 Task: Select the America/Adak as time zone for the schedule.
Action: Mouse moved to (965, 85)
Screenshot: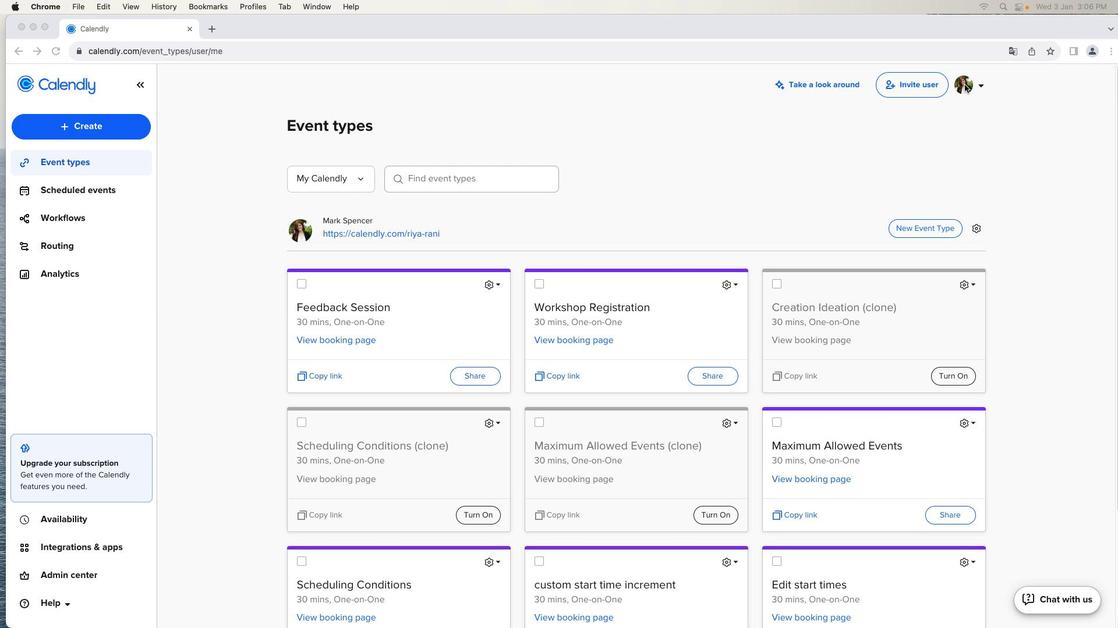 
Action: Mouse pressed left at (965, 85)
Screenshot: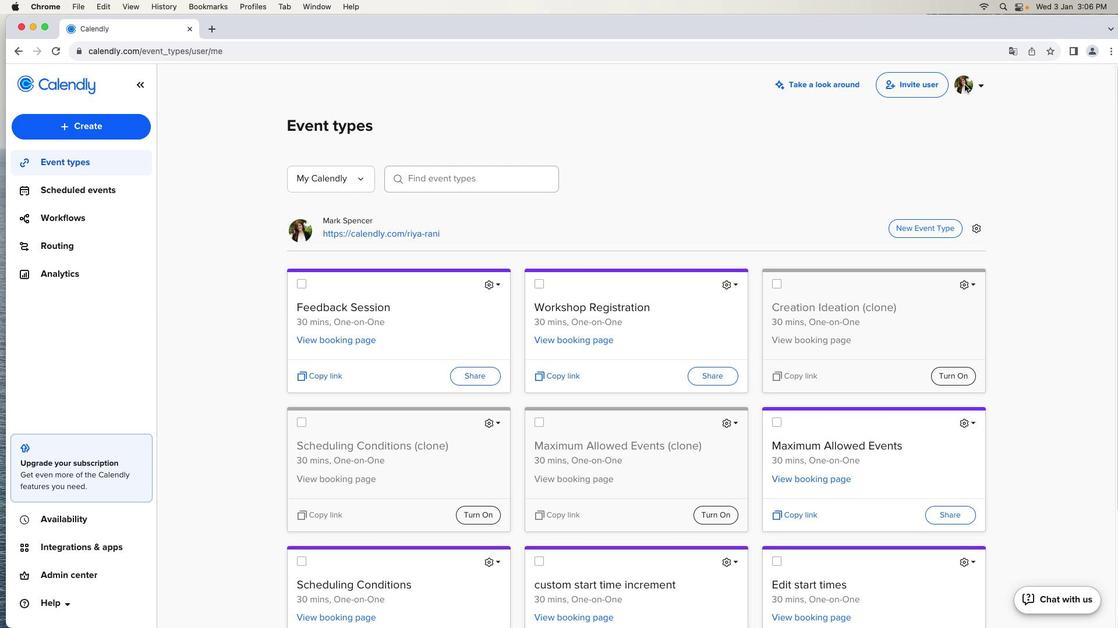 
Action: Mouse pressed left at (965, 85)
Screenshot: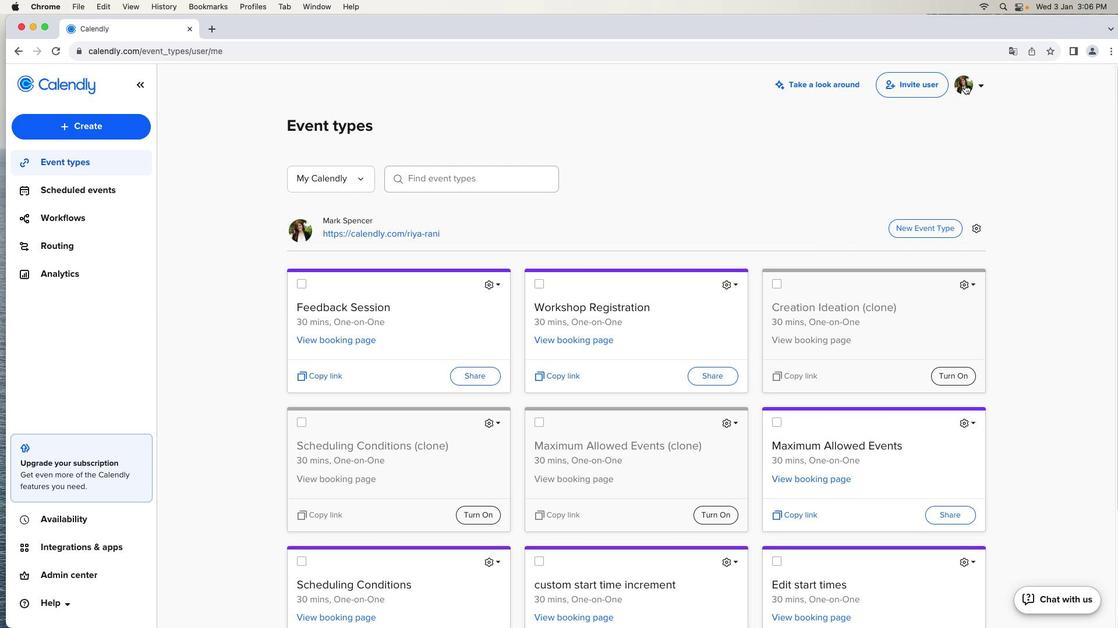 
Action: Mouse moved to (963, 86)
Screenshot: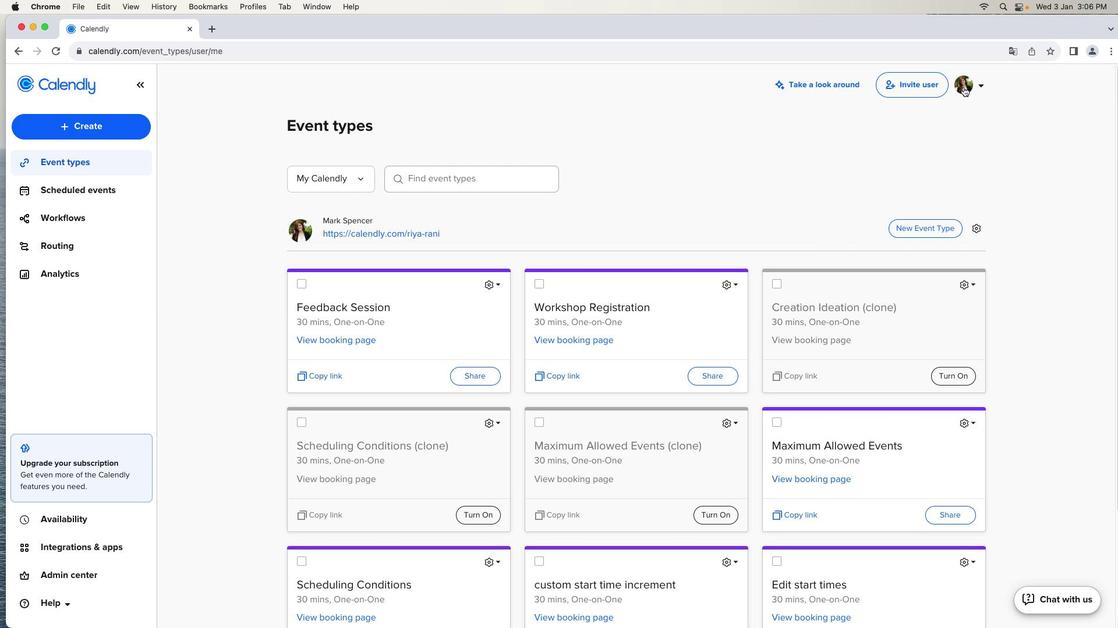 
Action: Mouse pressed left at (963, 86)
Screenshot: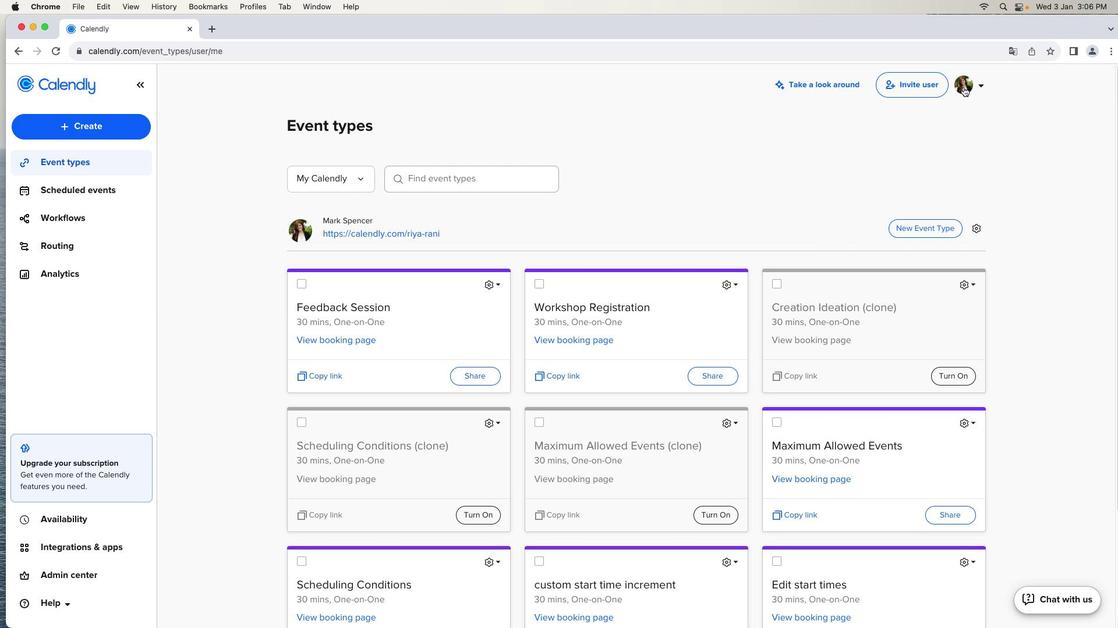 
Action: Mouse moved to (887, 156)
Screenshot: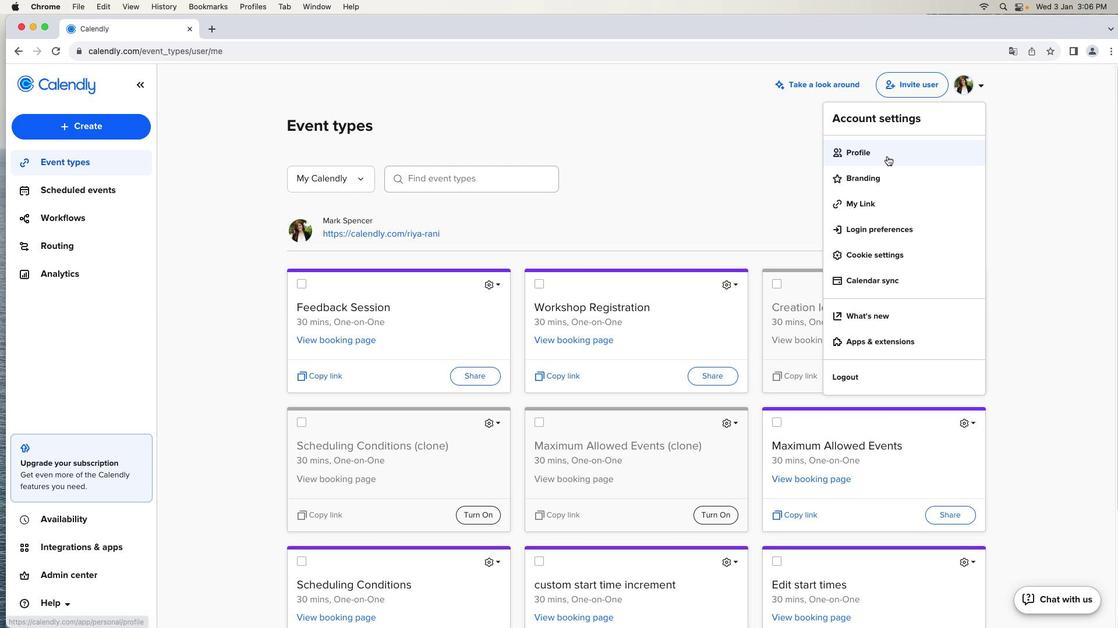 
Action: Mouse pressed left at (887, 156)
Screenshot: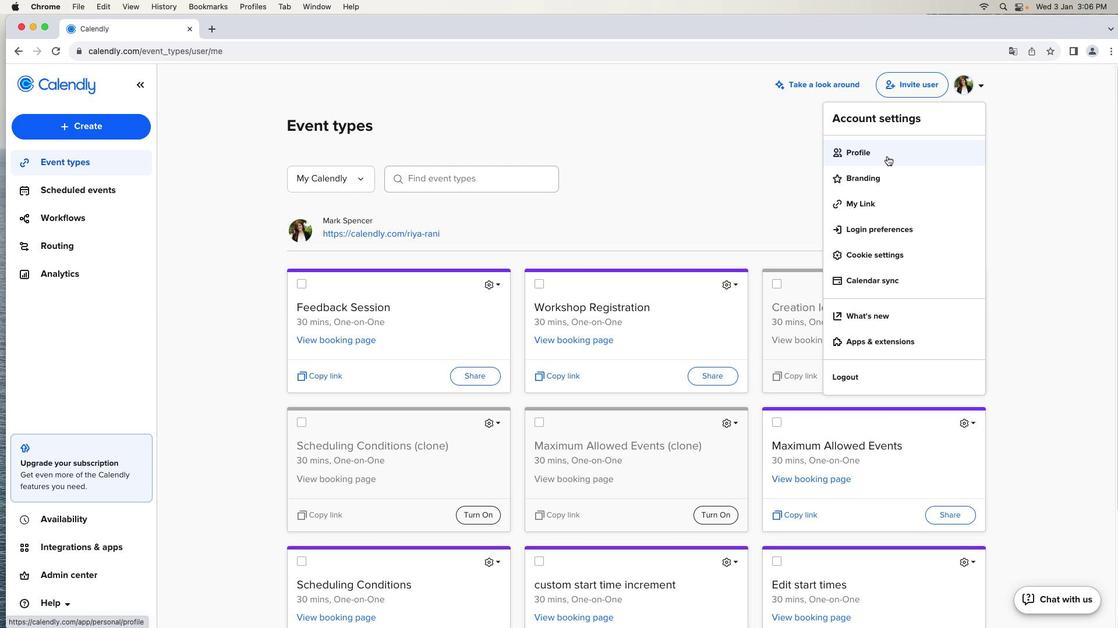 
Action: Mouse moved to (557, 442)
Screenshot: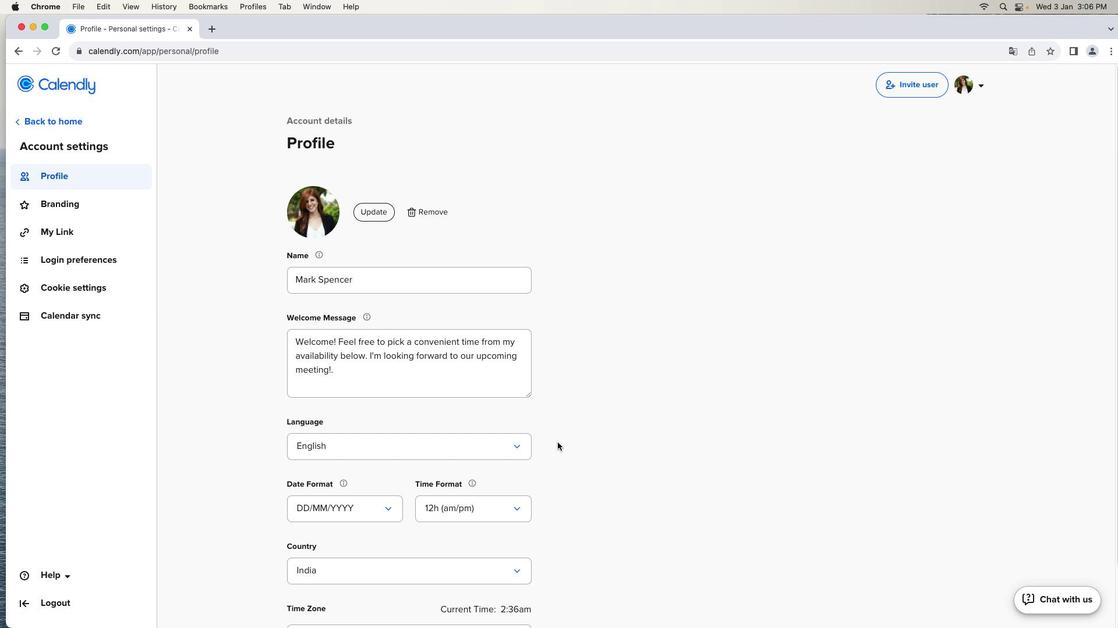 
Action: Mouse scrolled (557, 442) with delta (0, 0)
Screenshot: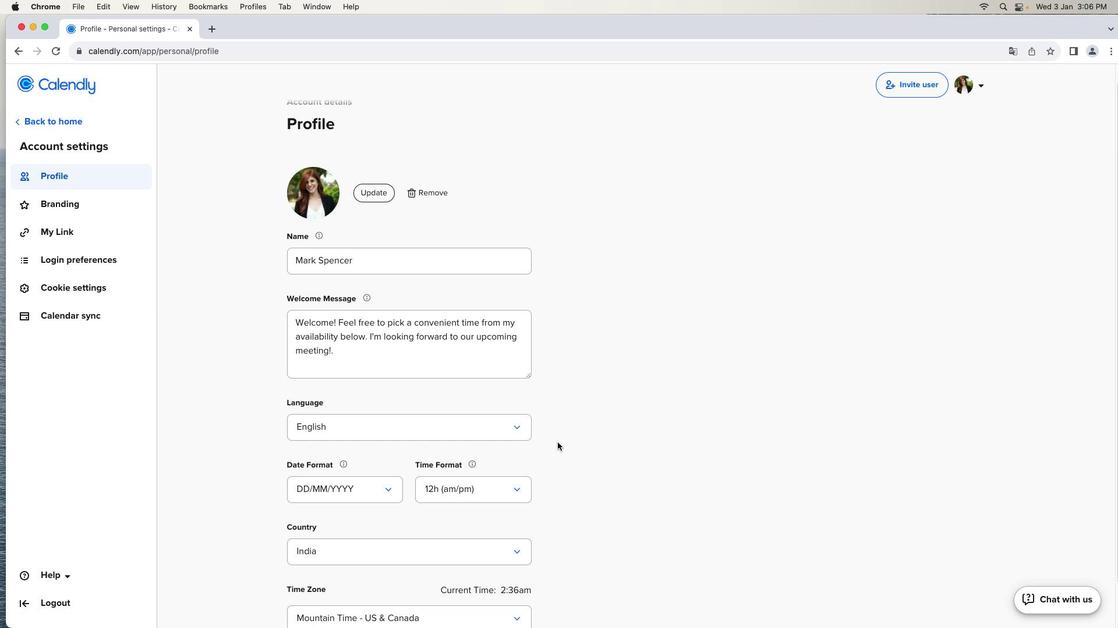
Action: Mouse scrolled (557, 442) with delta (0, 0)
Screenshot: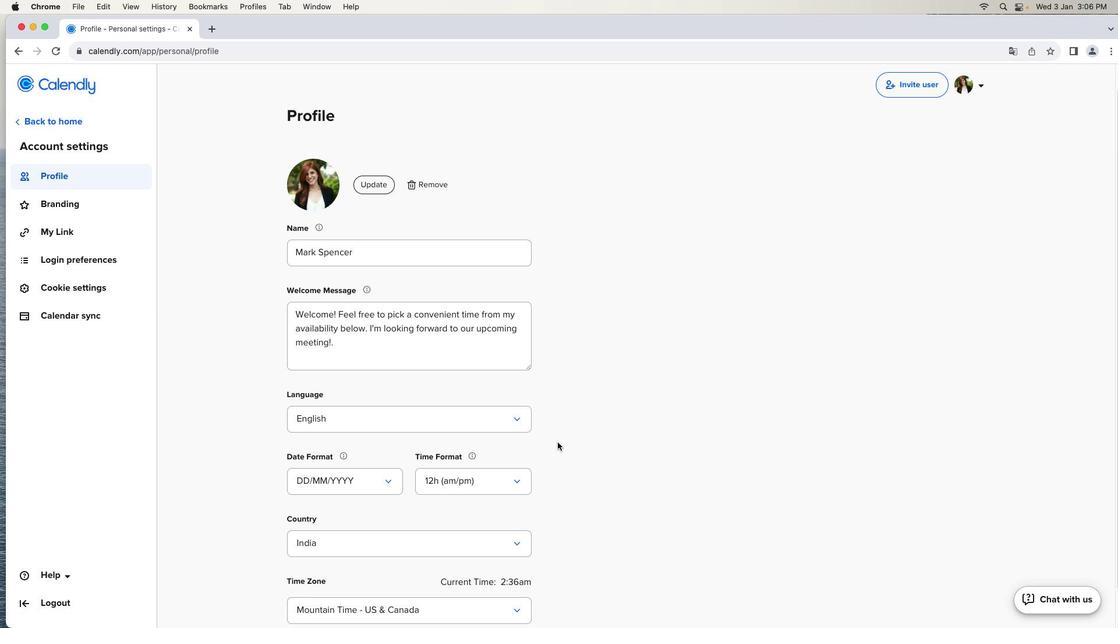 
Action: Mouse scrolled (557, 442) with delta (0, -1)
Screenshot: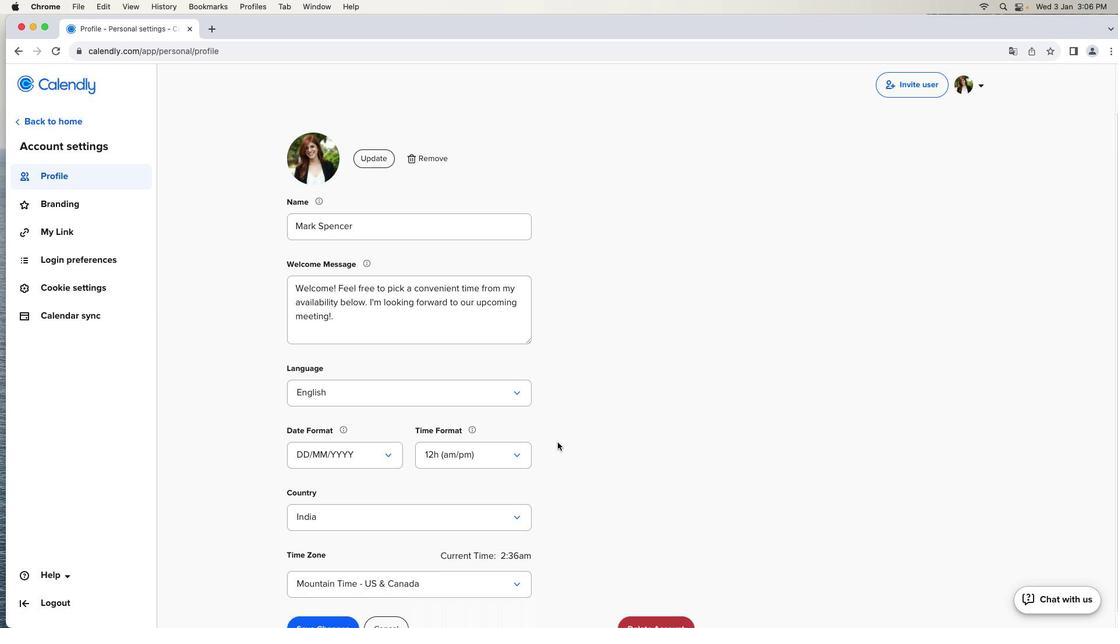 
Action: Mouse scrolled (557, 442) with delta (0, -2)
Screenshot: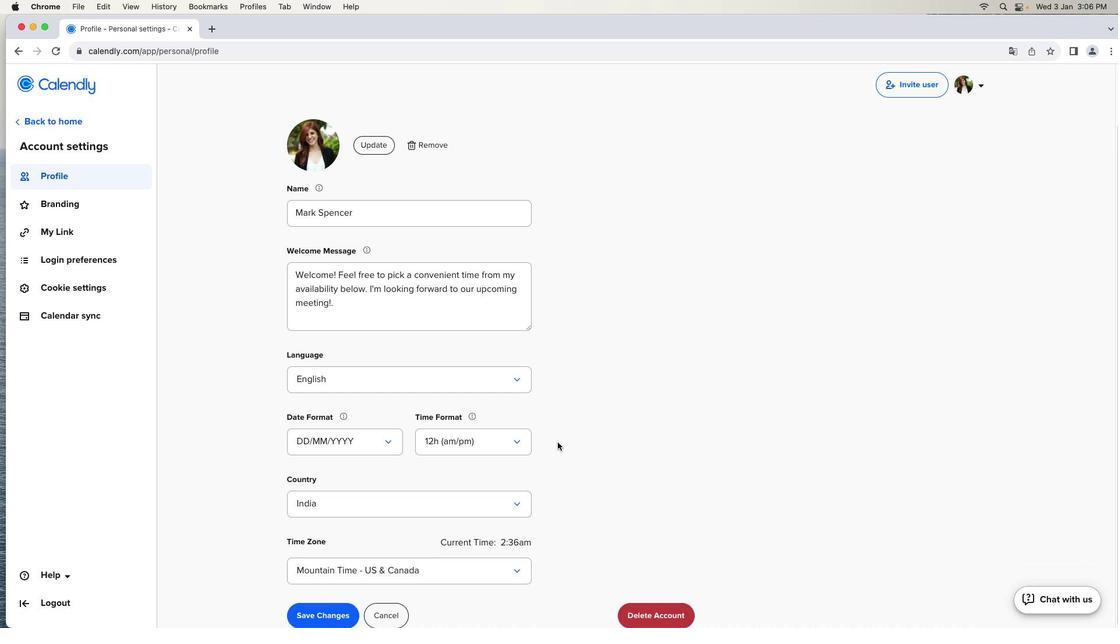 
Action: Mouse moved to (514, 575)
Screenshot: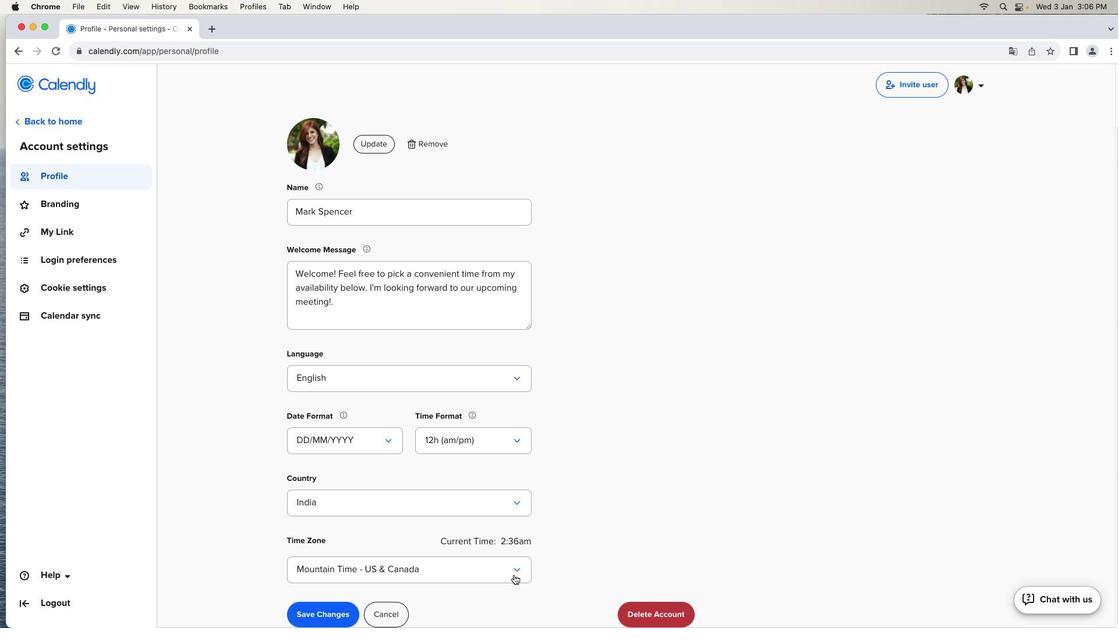 
Action: Mouse pressed left at (514, 575)
Screenshot: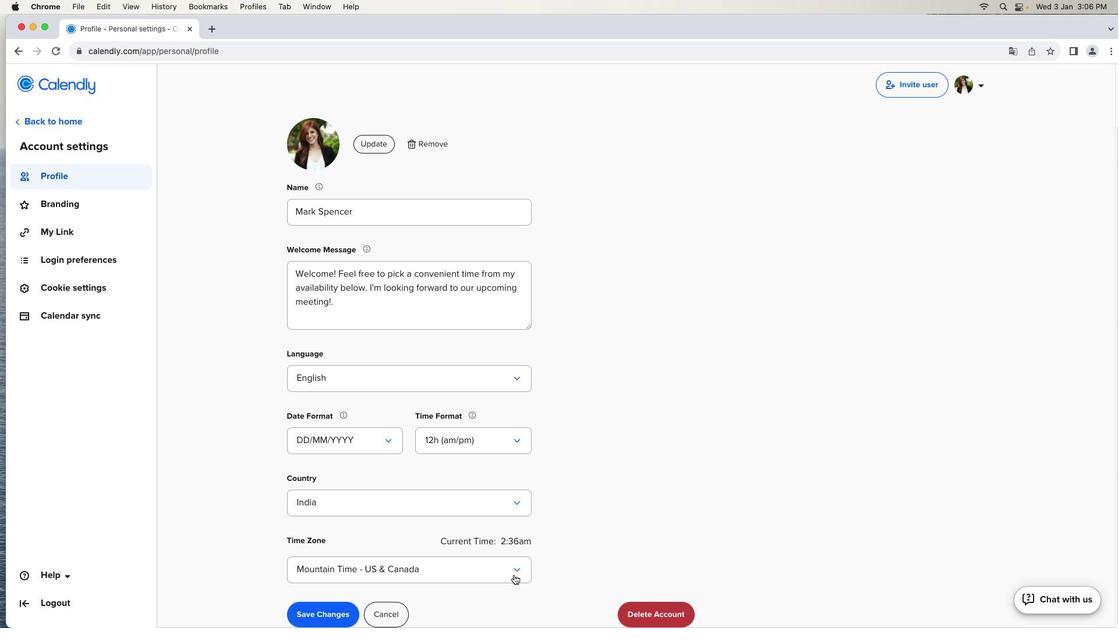 
Action: Mouse moved to (454, 587)
Screenshot: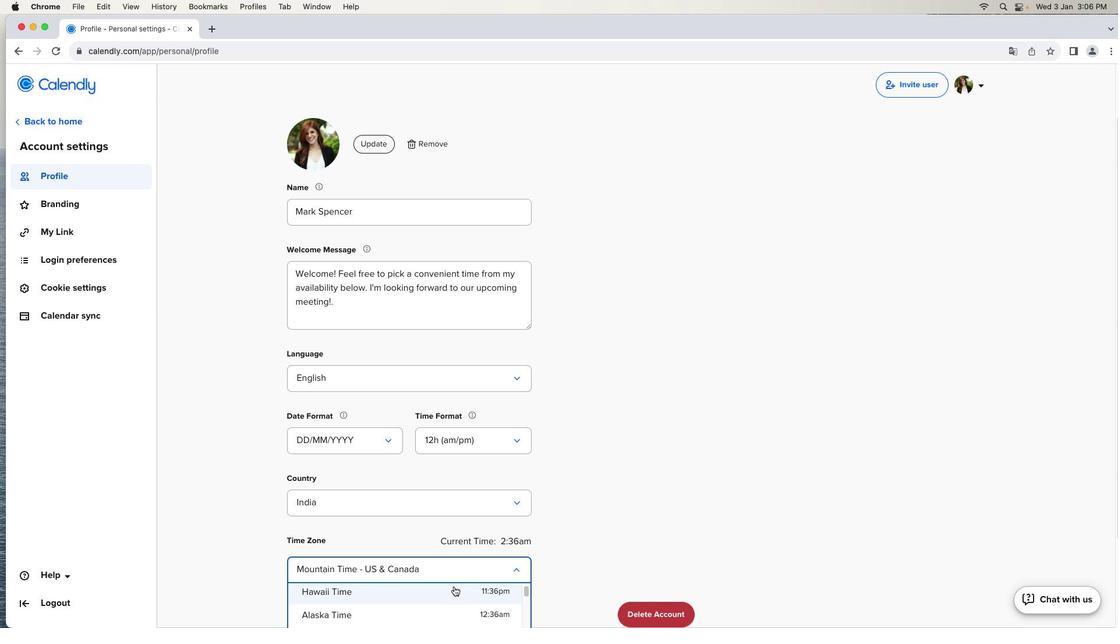 
Action: Mouse scrolled (454, 587) with delta (0, 0)
Screenshot: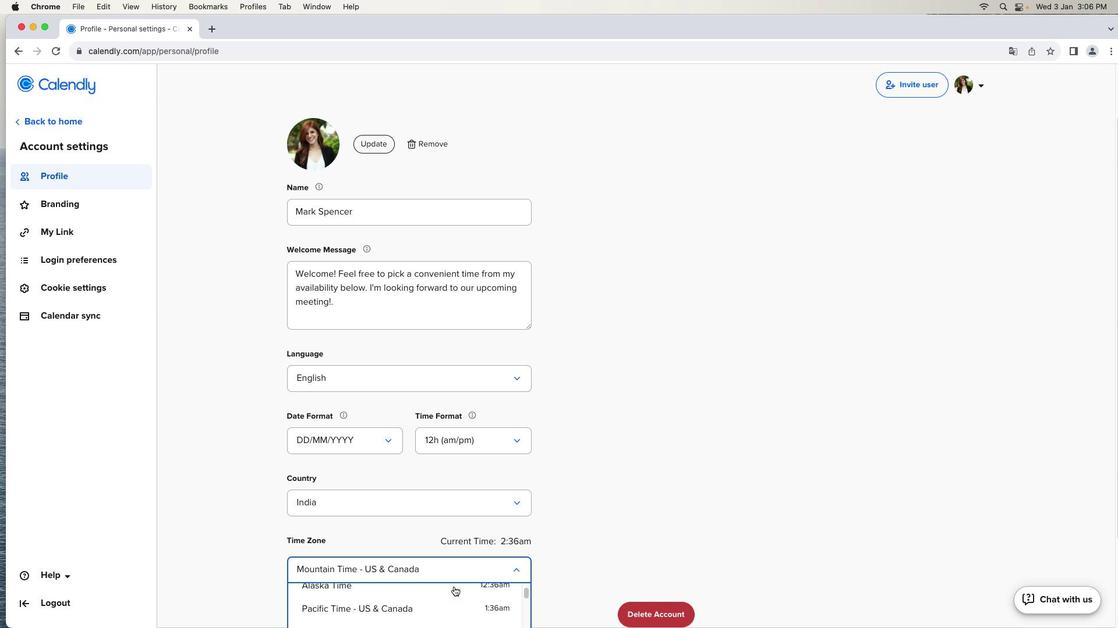 
Action: Mouse scrolled (454, 587) with delta (0, 0)
Screenshot: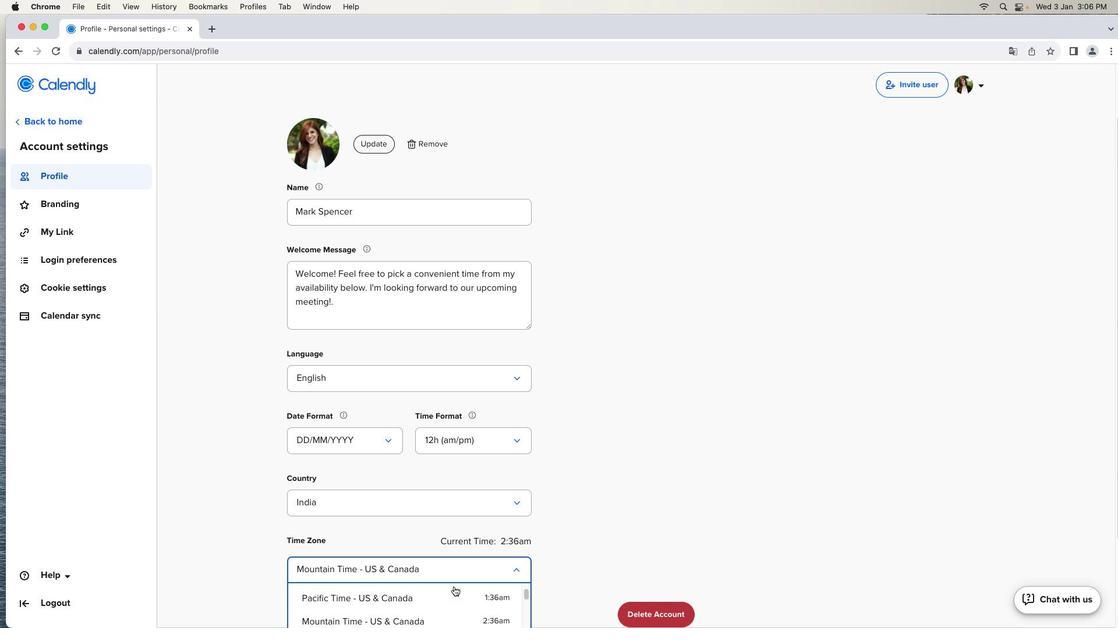 
Action: Mouse scrolled (454, 587) with delta (0, -1)
Screenshot: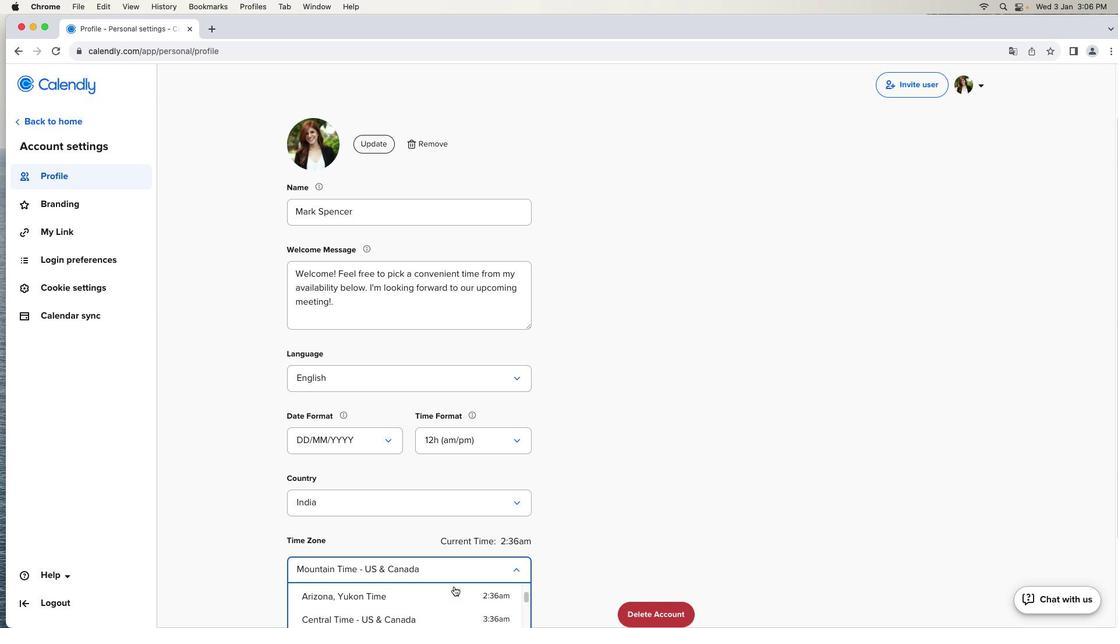 
Action: Mouse scrolled (454, 587) with delta (0, -1)
Screenshot: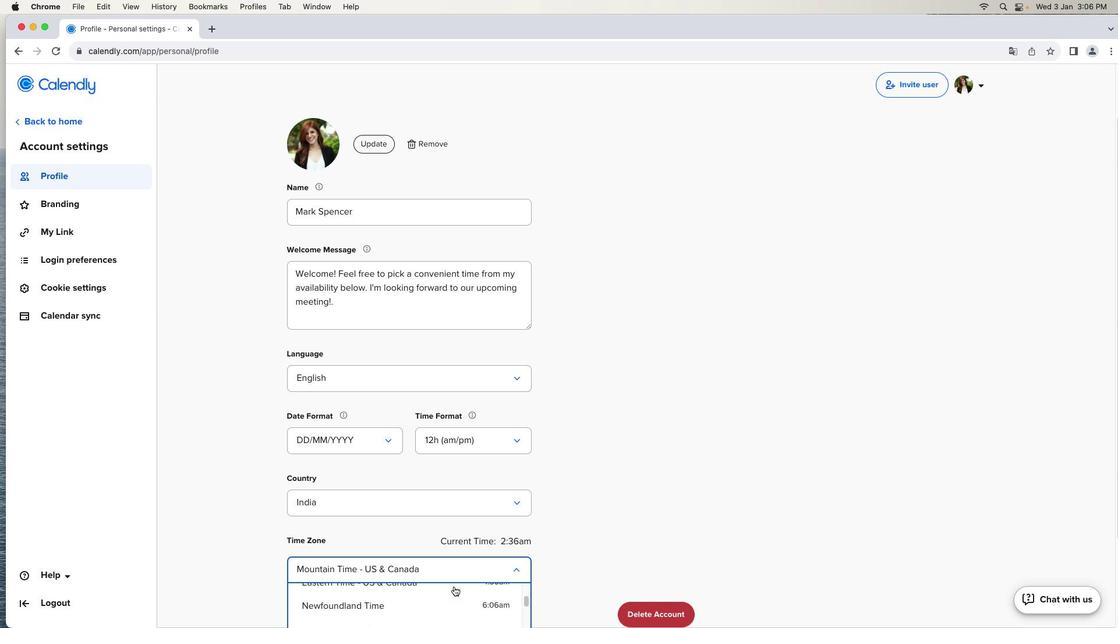 
Action: Mouse moved to (616, 550)
Screenshot: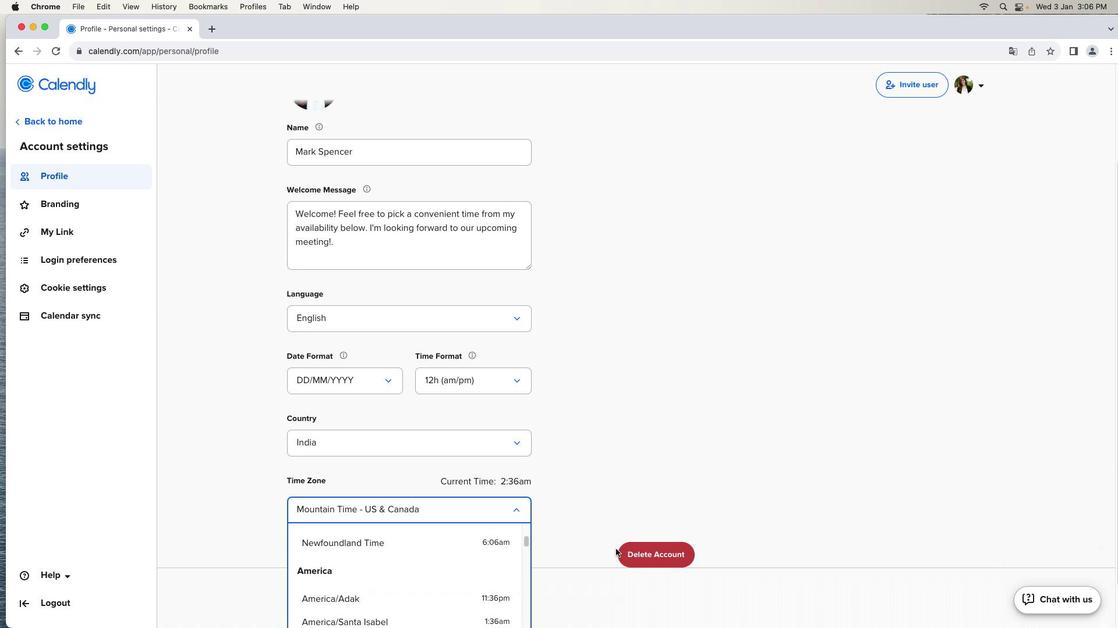 
Action: Mouse scrolled (616, 550) with delta (0, 0)
Screenshot: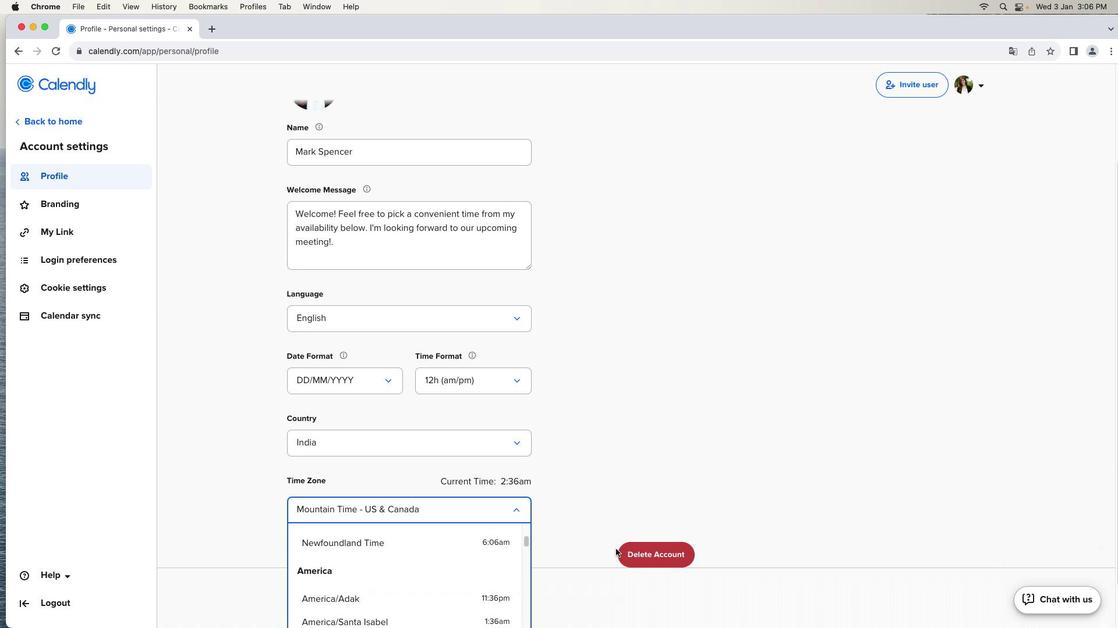 
Action: Mouse scrolled (616, 550) with delta (0, 0)
Screenshot: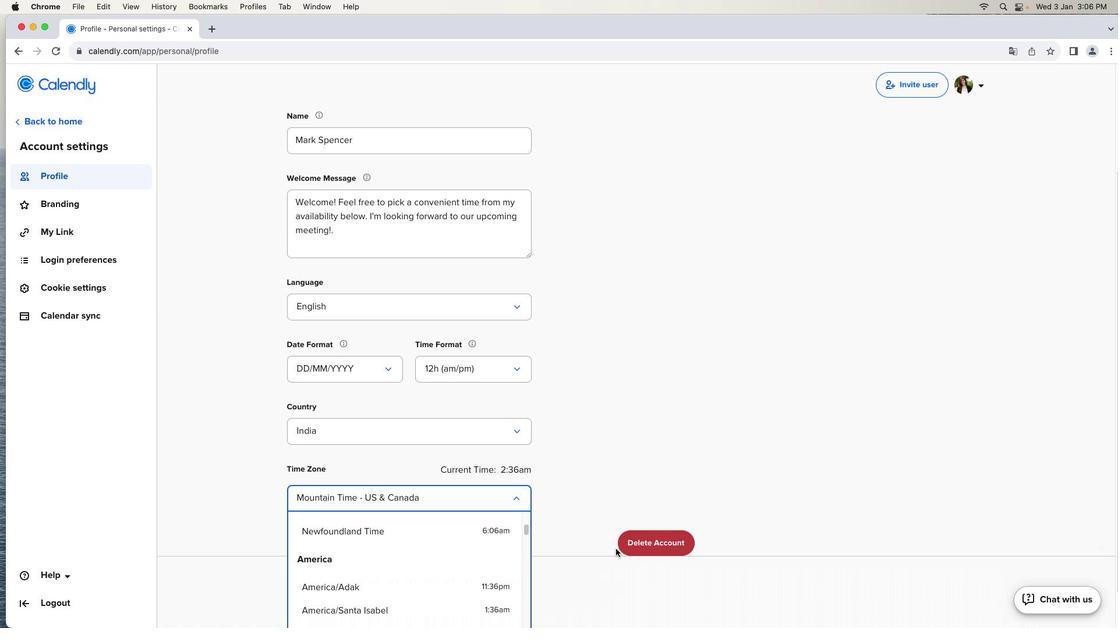 
Action: Mouse moved to (616, 550)
Screenshot: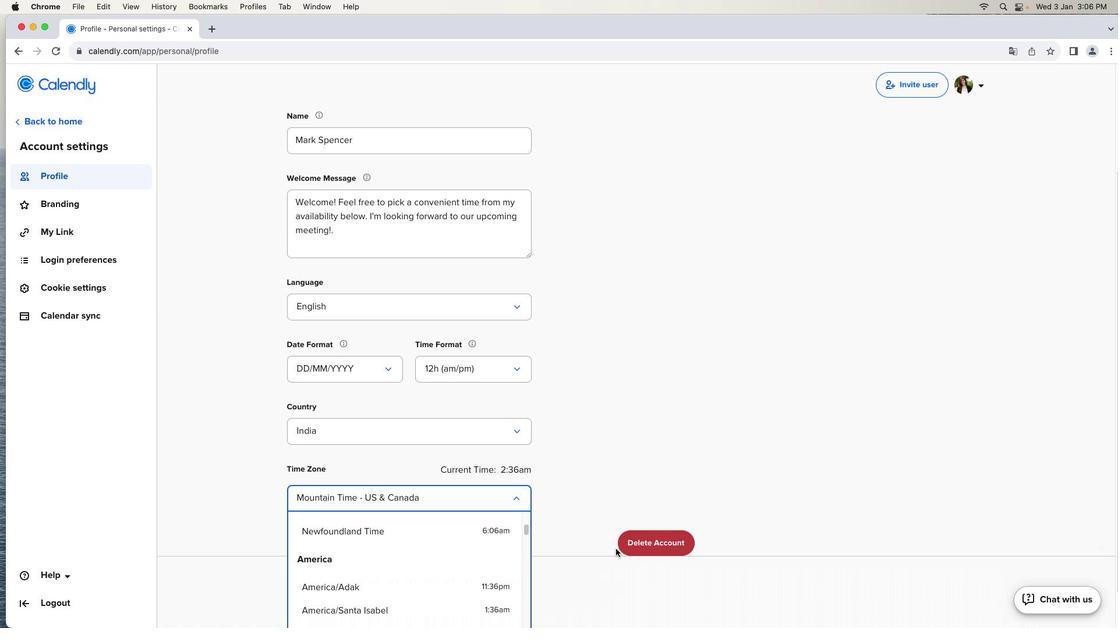 
Action: Mouse scrolled (616, 550) with delta (0, -1)
Screenshot: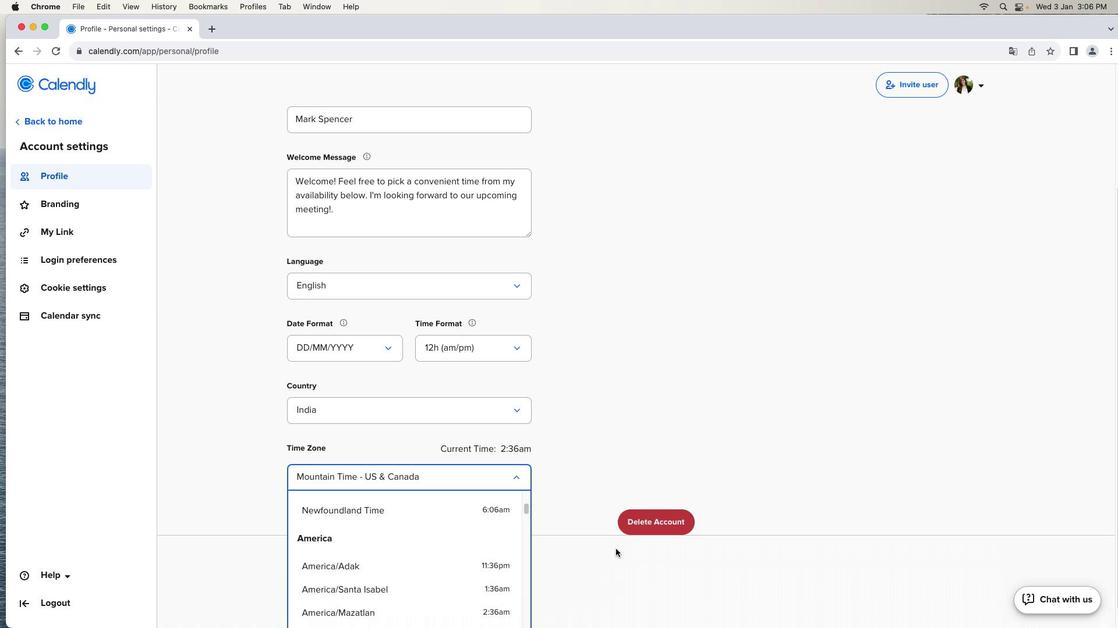 
Action: Mouse moved to (616, 549)
Screenshot: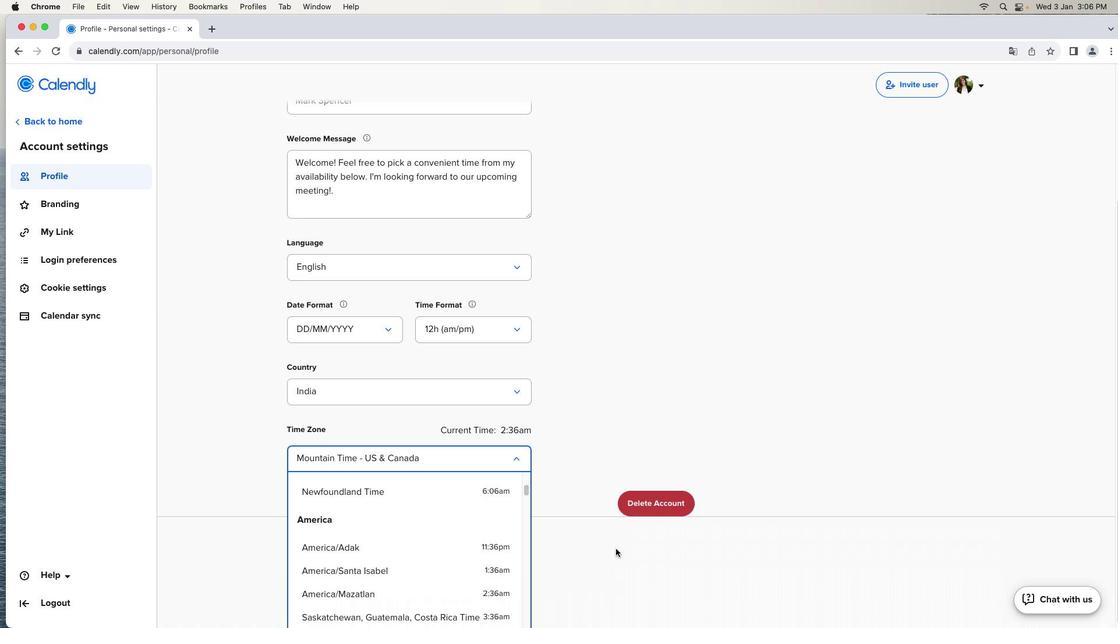 
Action: Mouse scrolled (616, 549) with delta (0, -2)
Screenshot: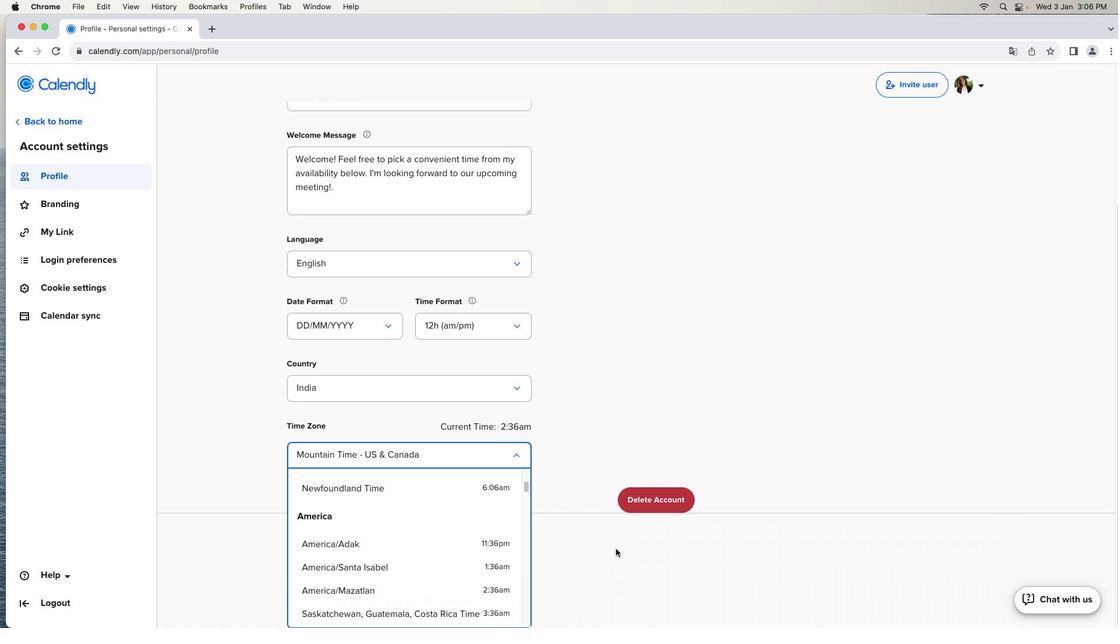 
Action: Mouse moved to (406, 546)
Screenshot: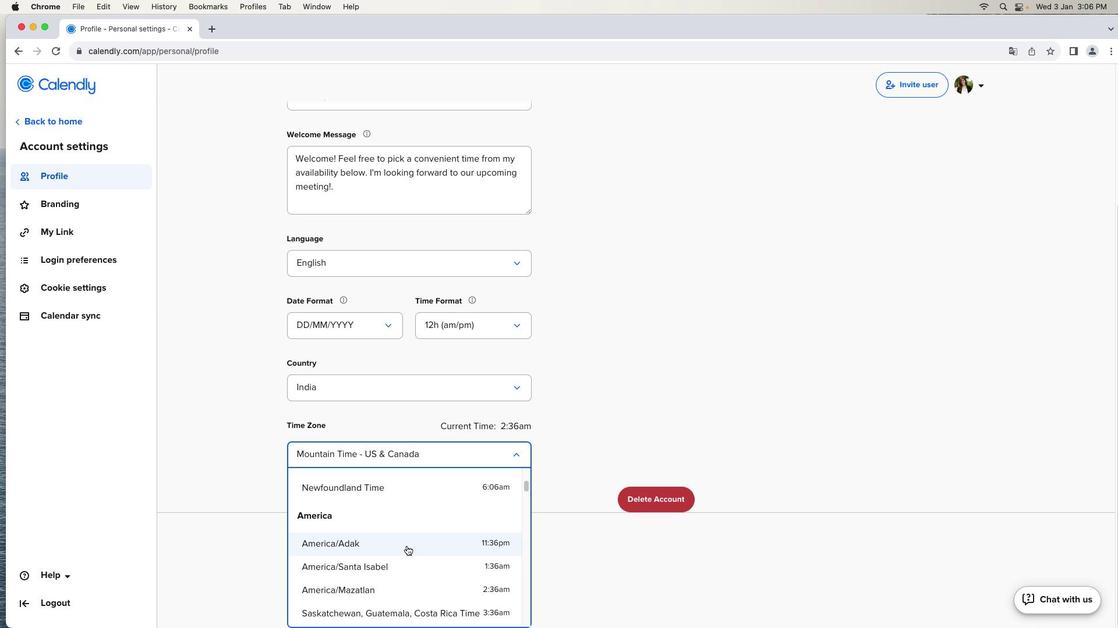 
Action: Mouse pressed left at (406, 546)
Screenshot: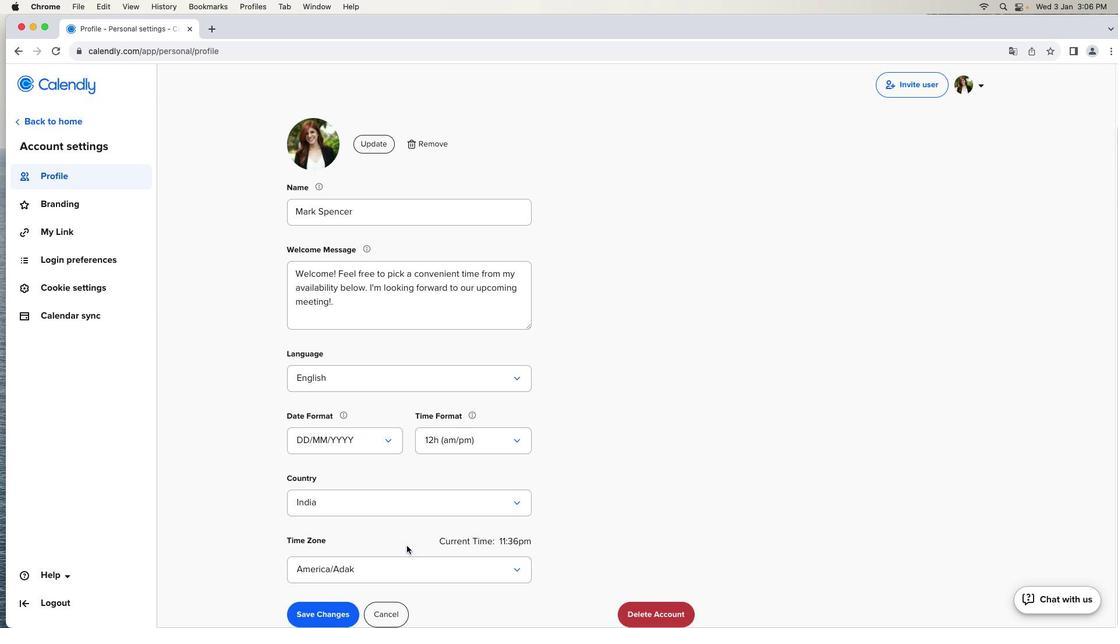 
Action: Mouse moved to (394, 571)
Screenshot: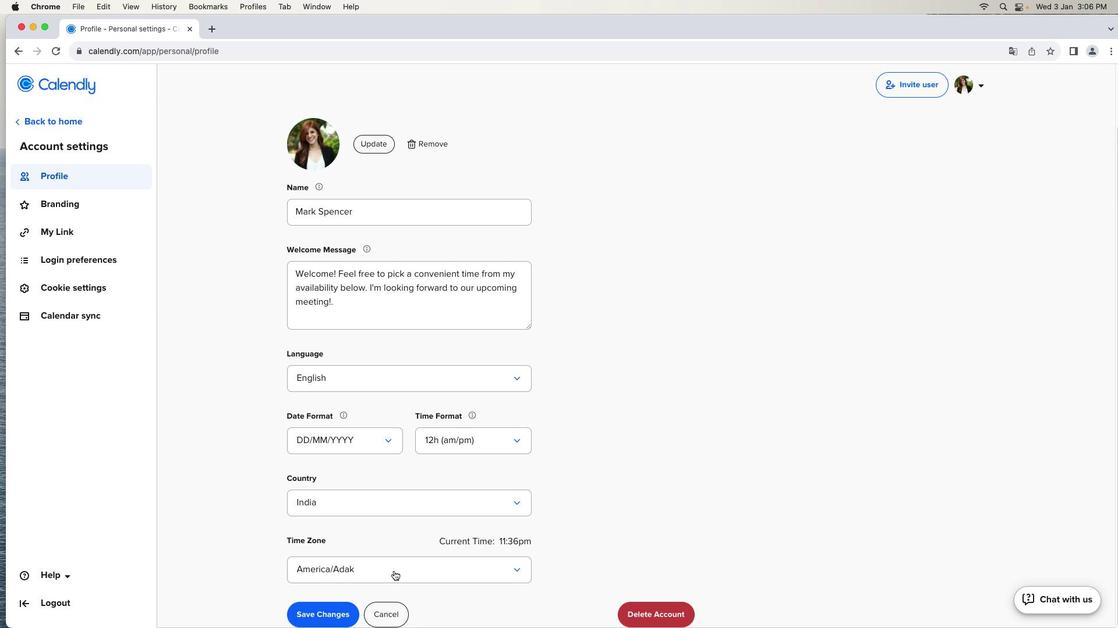 
Action: Mouse scrolled (394, 571) with delta (0, 0)
Screenshot: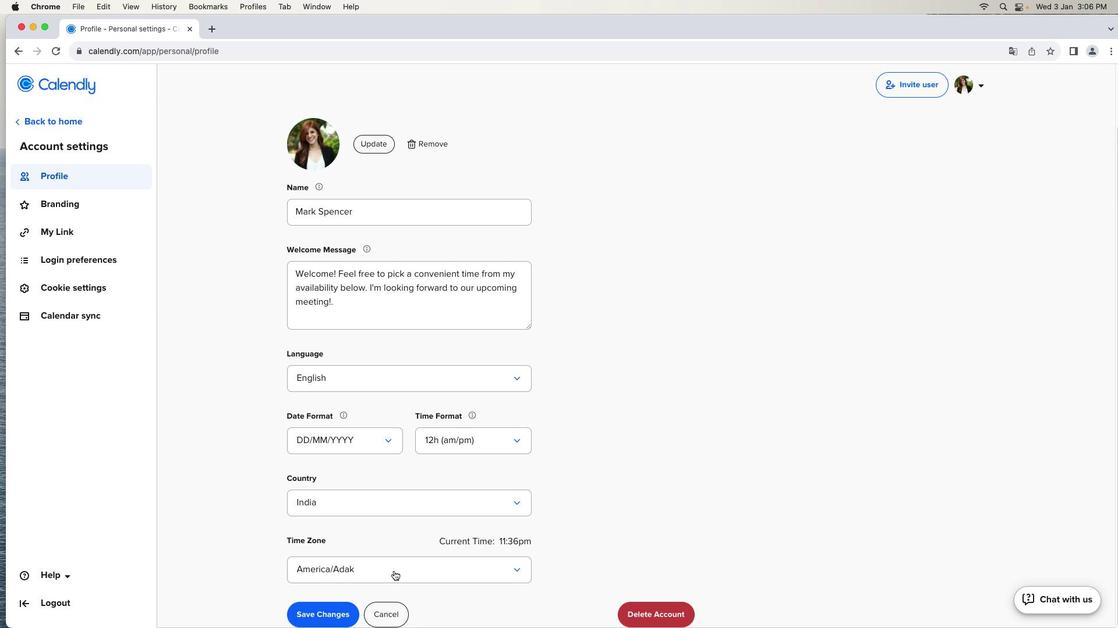 
Action: Mouse scrolled (394, 571) with delta (0, 0)
Screenshot: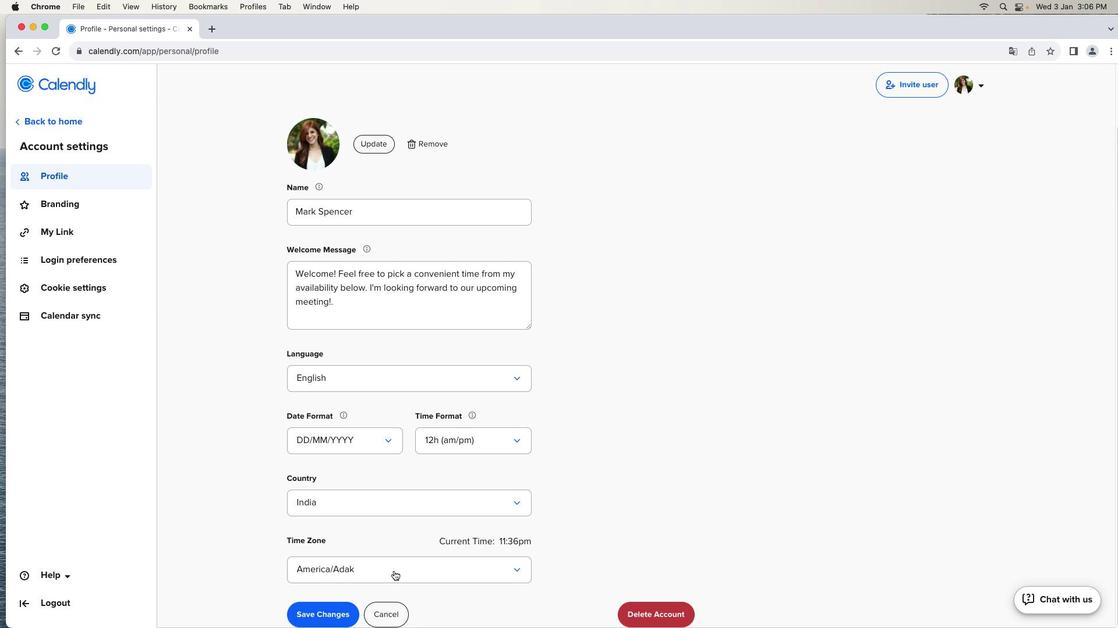 
Action: Mouse scrolled (394, 571) with delta (0, -1)
Screenshot: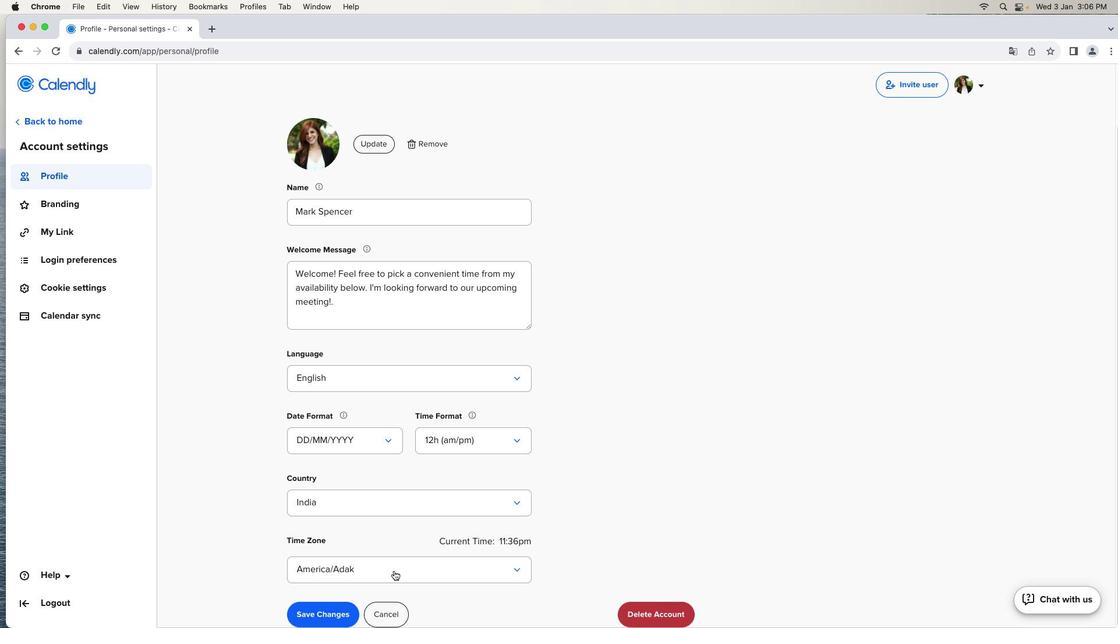 
Action: Mouse scrolled (394, 571) with delta (0, -2)
Screenshot: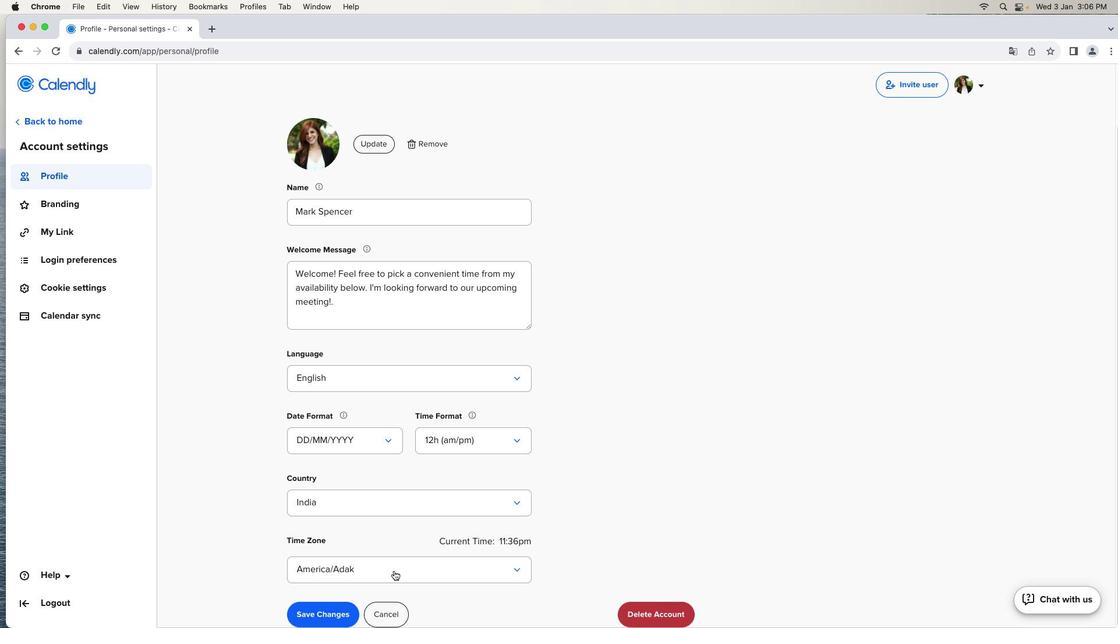 
Action: Mouse moved to (336, 613)
Screenshot: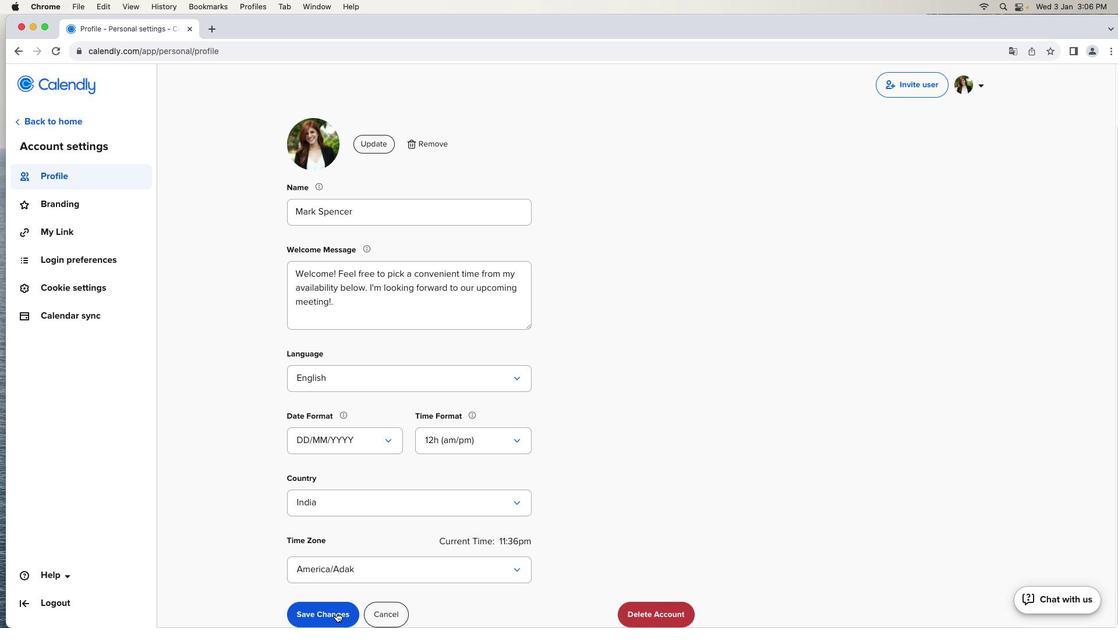 
Action: Mouse pressed left at (336, 613)
Screenshot: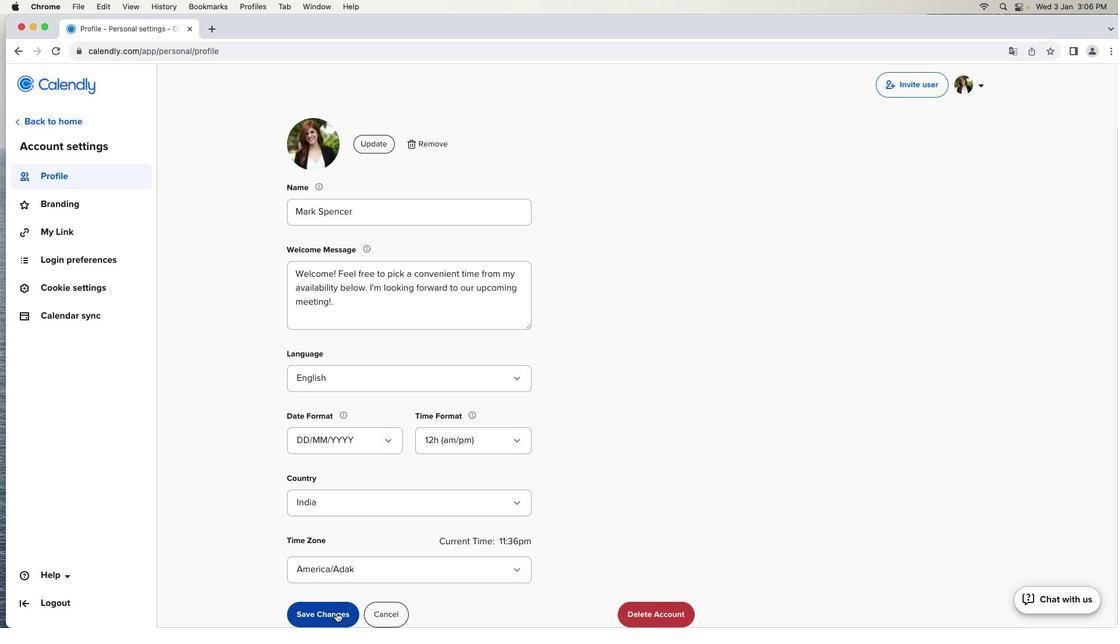 
Action: Mouse moved to (796, 474)
Screenshot: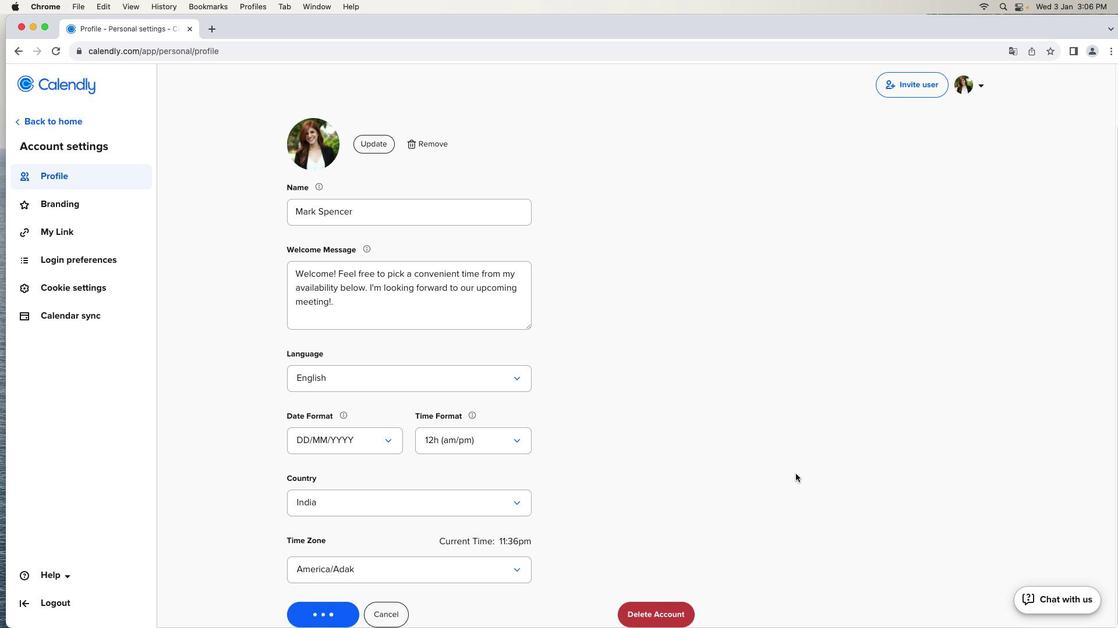 
